 Task: Change theme to momentum.
Action: Mouse moved to (371, 82)
Screenshot: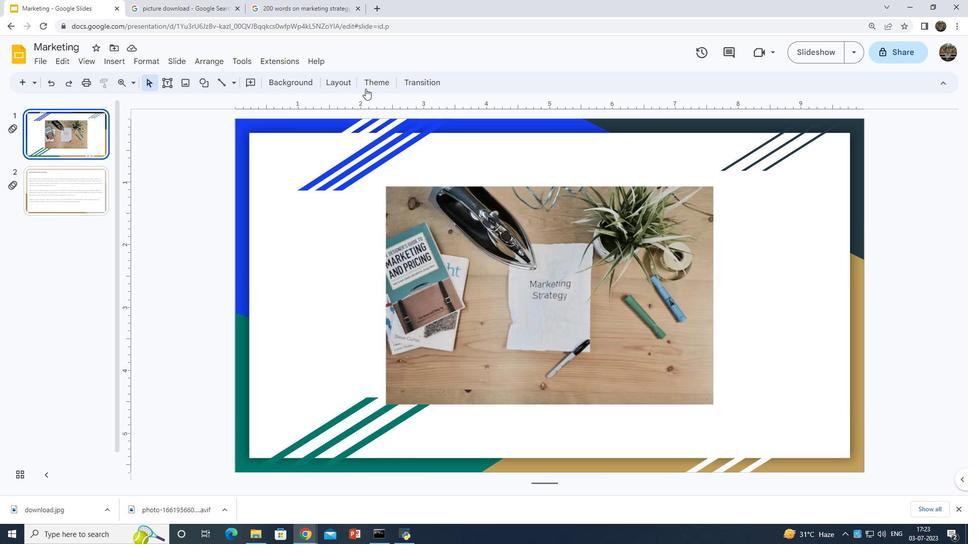 
Action: Mouse pressed left at (371, 82)
Screenshot: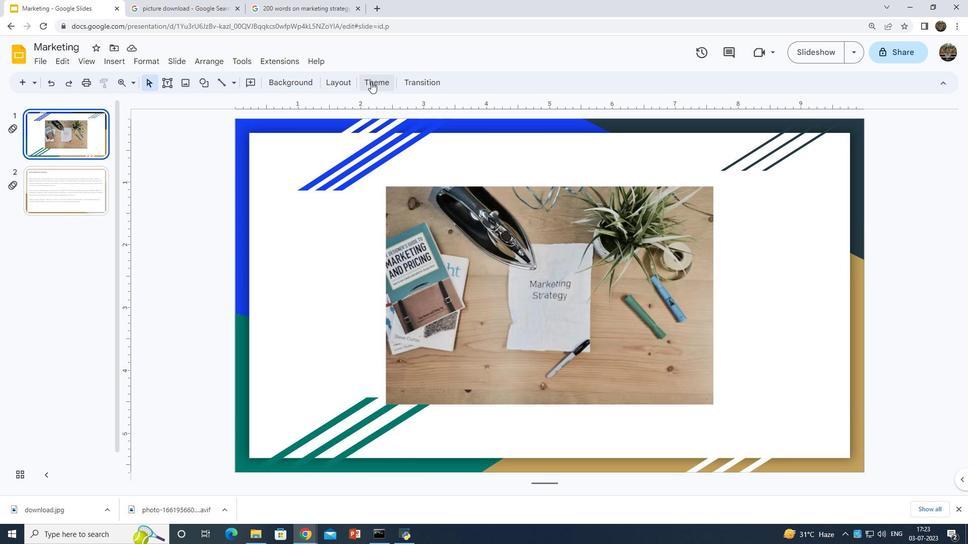 
Action: Mouse moved to (844, 273)
Screenshot: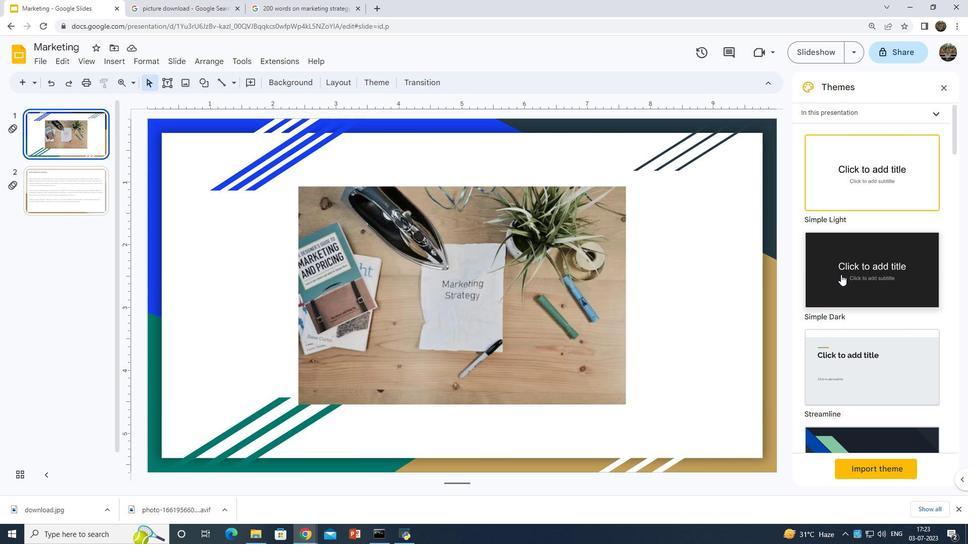 
Action: Mouse scrolled (844, 273) with delta (0, 0)
Screenshot: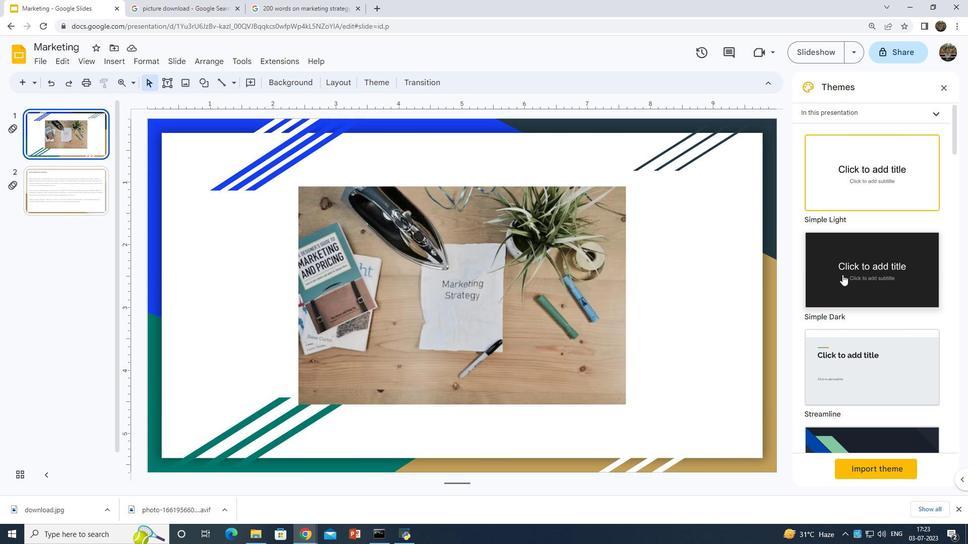 
Action: Mouse scrolled (844, 273) with delta (0, 0)
Screenshot: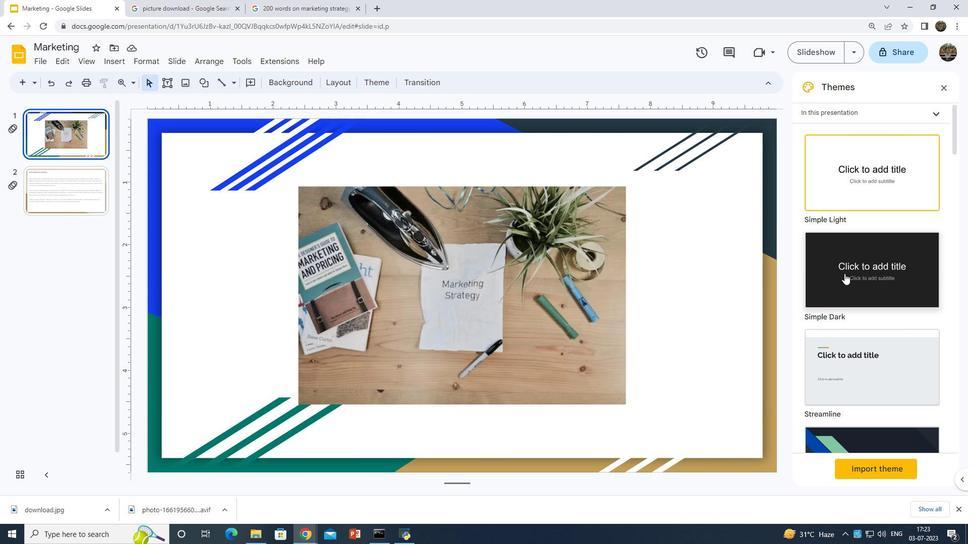 
Action: Mouse scrolled (844, 273) with delta (0, 0)
Screenshot: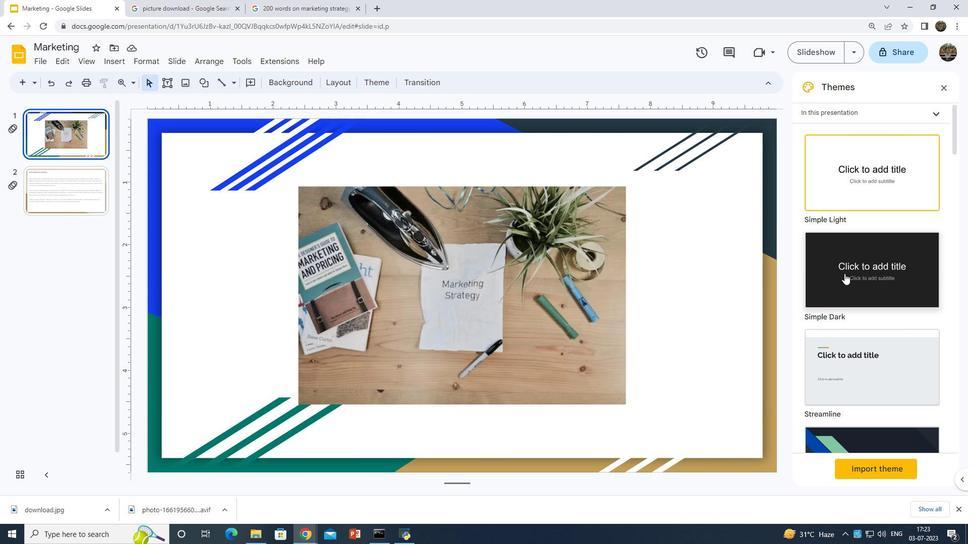 
Action: Mouse moved to (845, 275)
Screenshot: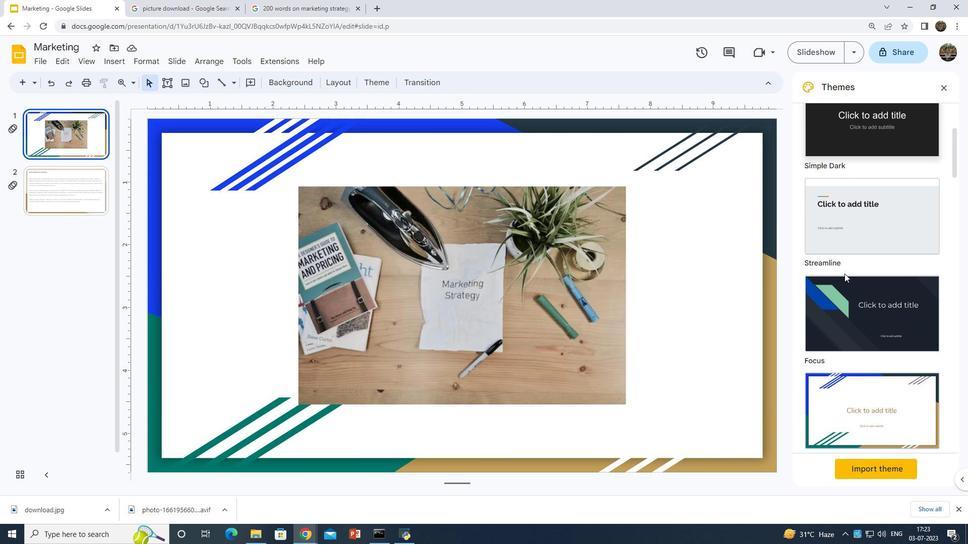 
Action: Mouse scrolled (845, 274) with delta (0, 0)
Screenshot: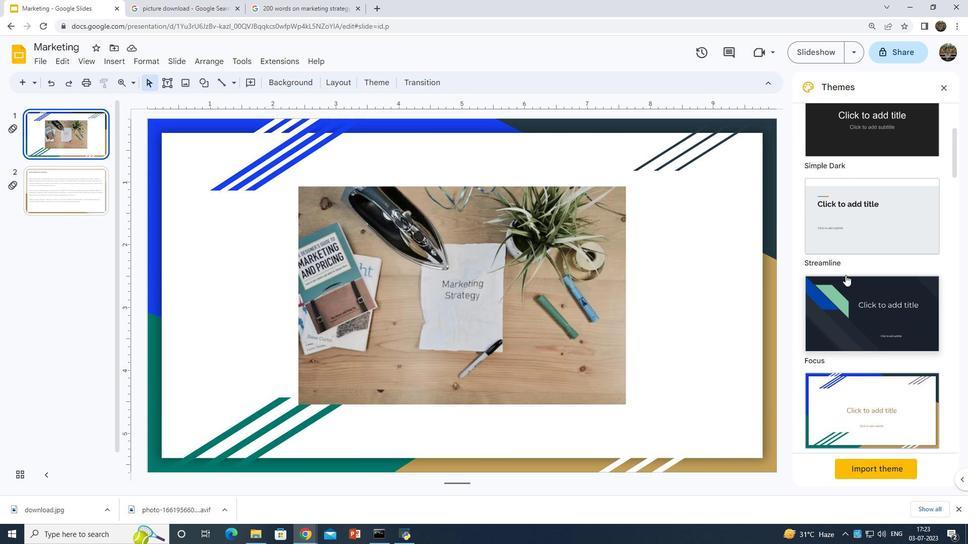
Action: Mouse scrolled (845, 274) with delta (0, 0)
Screenshot: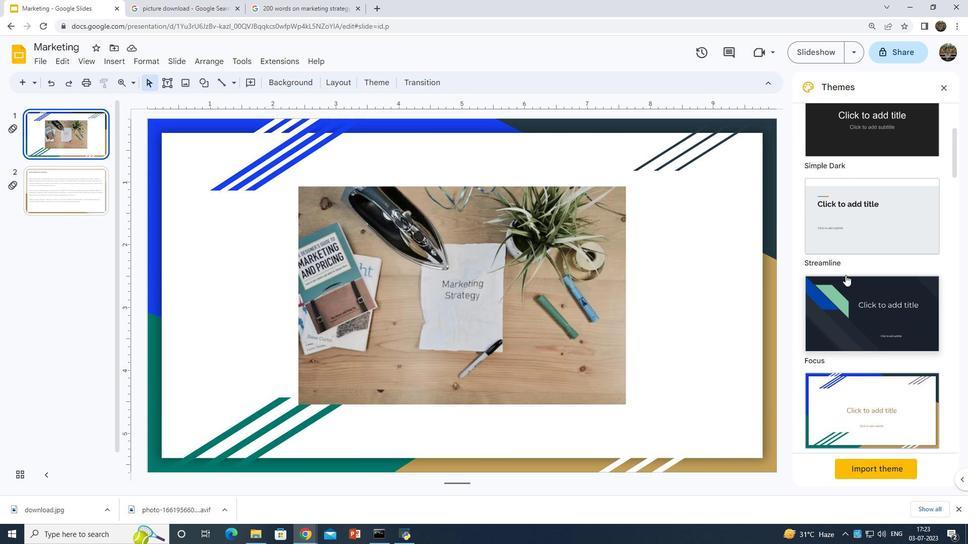 
Action: Mouse moved to (862, 385)
Screenshot: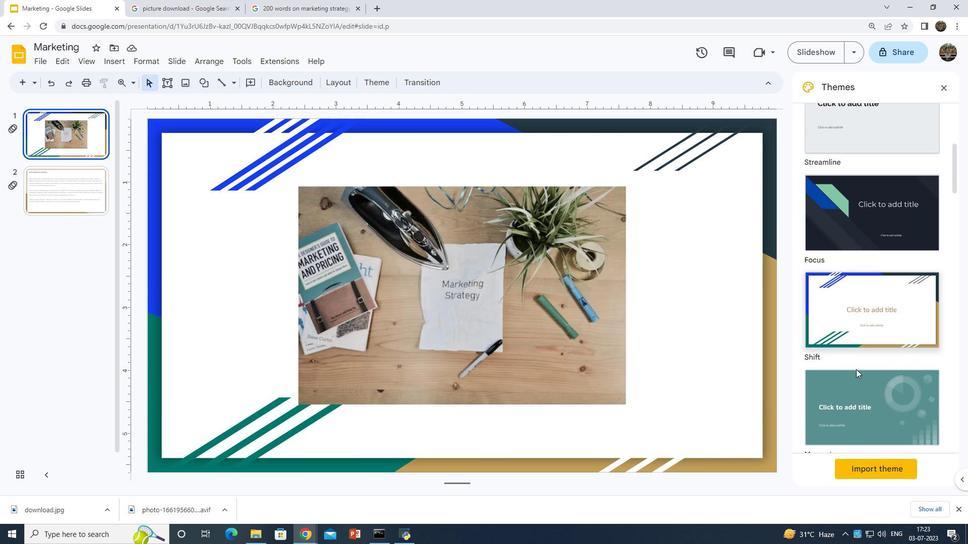 
Action: Mouse pressed left at (862, 385)
Screenshot: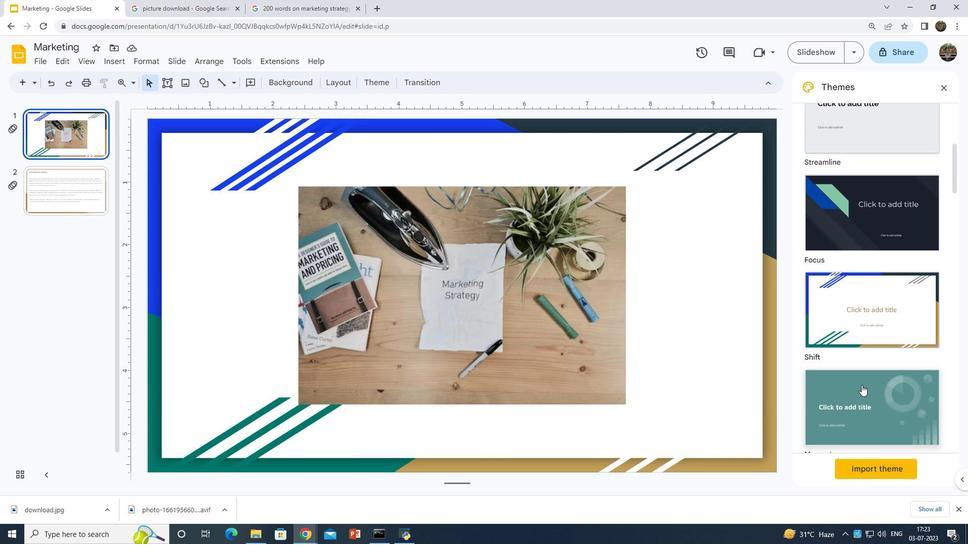 
